 Task: In the Company xerox.com, Create email and send with subject: 'A Glimpse into the Future: Meet Our Disruptive Offering', and with mail content 'Hello,_x000D_
Welcome to a new era of excellence. Discover the tools and resources that will redefine your industry and set you on a path to greatness._x000D_
Thanks & Regards', attach the document: Agenda.pdf and insert image: visitingcard.jpg. Below Thanks & Regards, write snapchat and insert the URL: 'www.snapchat.com'. Mark checkbox to create task to follow up : In 2 business days .  Enter or choose an email address of recipient's from company's contact and send.. Logged in from softage.4@softage.net
Action: Mouse moved to (77, 45)
Screenshot: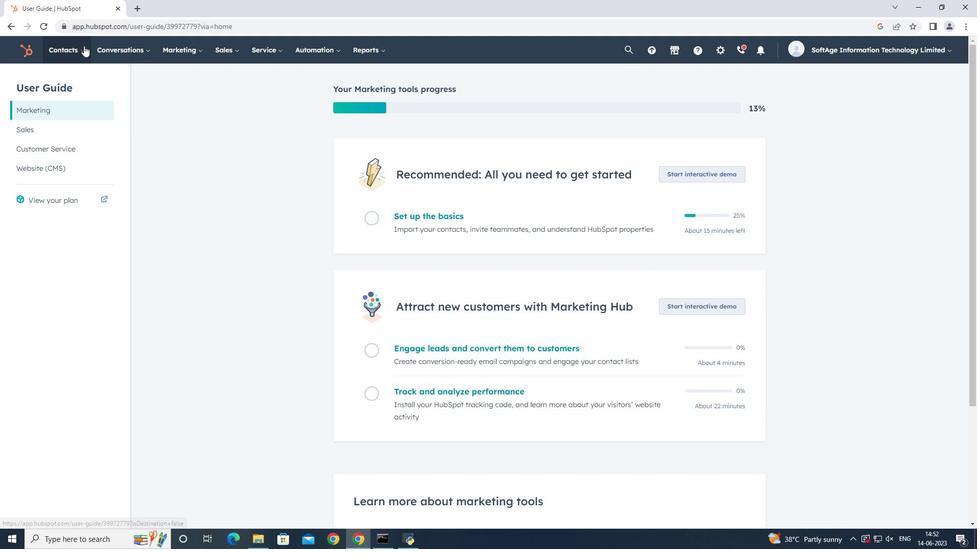 
Action: Mouse pressed left at (77, 45)
Screenshot: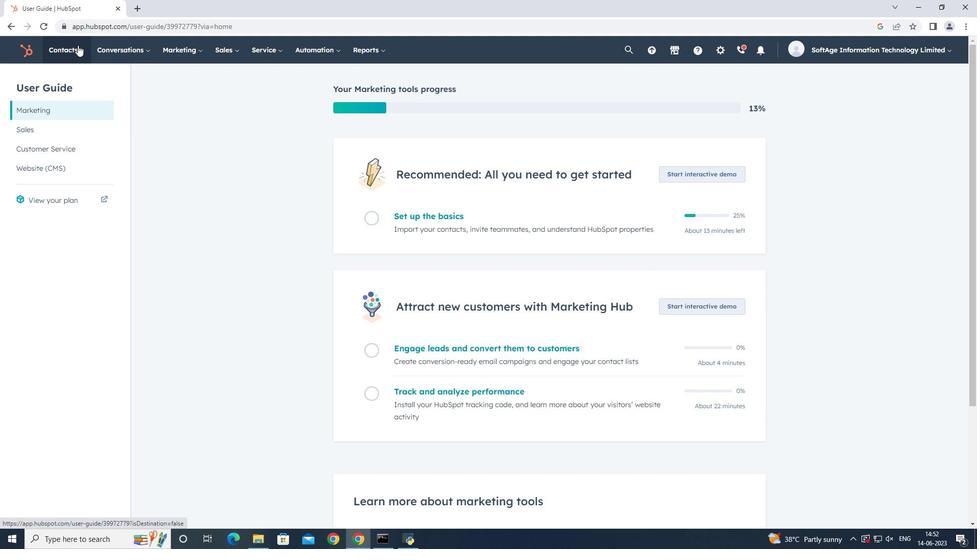 
Action: Mouse moved to (79, 95)
Screenshot: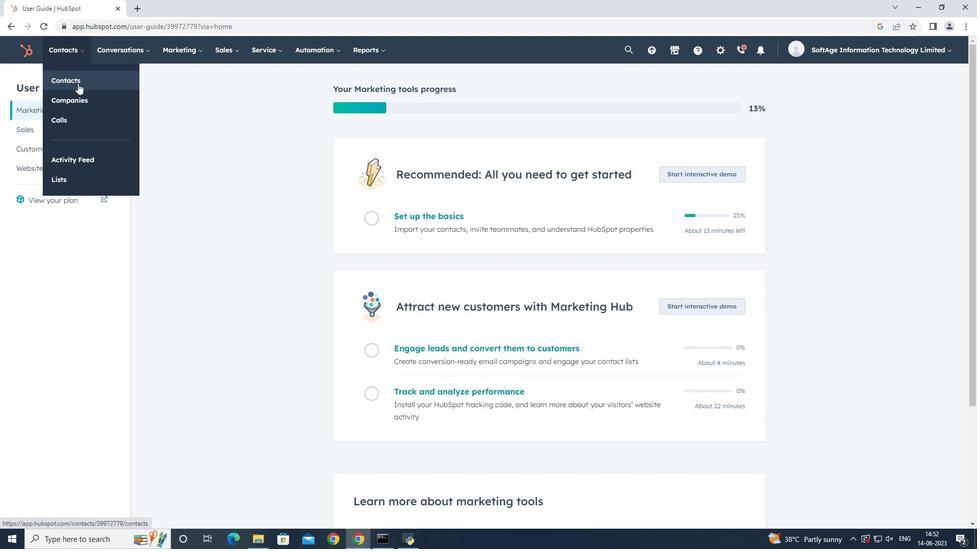 
Action: Mouse pressed left at (79, 95)
Screenshot: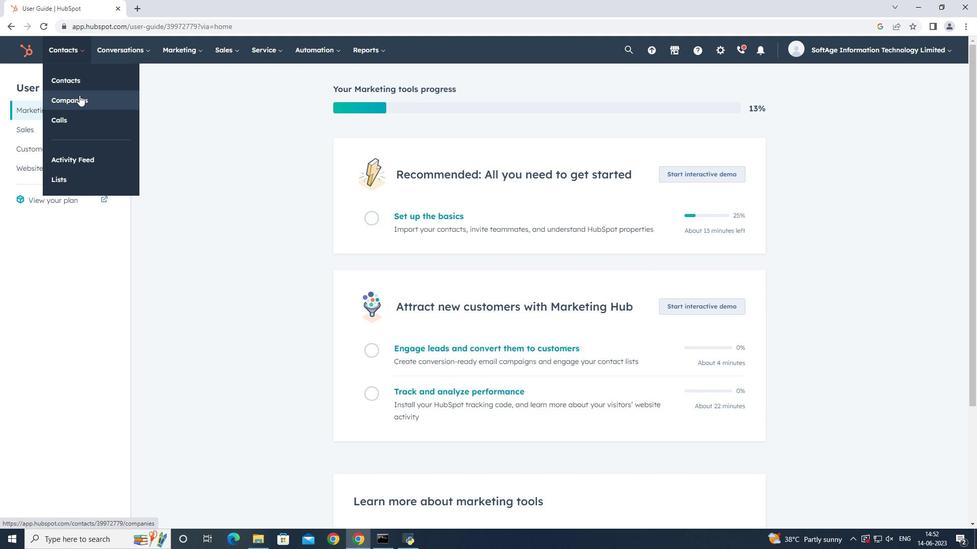 
Action: Mouse moved to (101, 167)
Screenshot: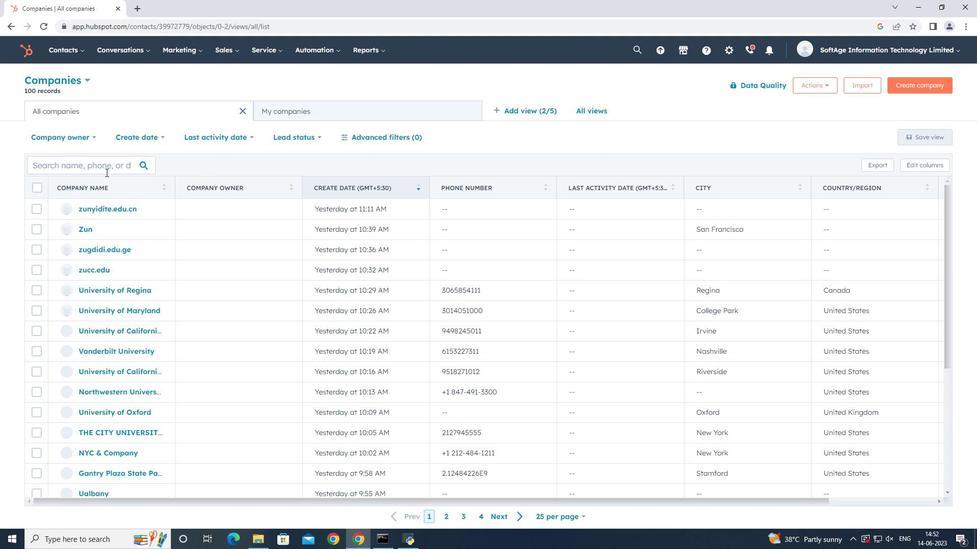 
Action: Mouse pressed left at (101, 167)
Screenshot: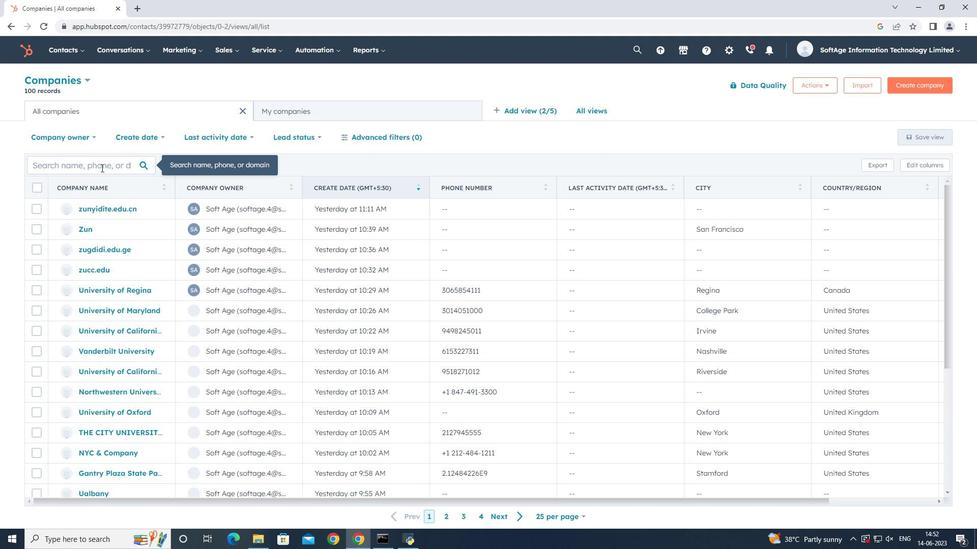 
Action: Key pressed xerox.com
Screenshot: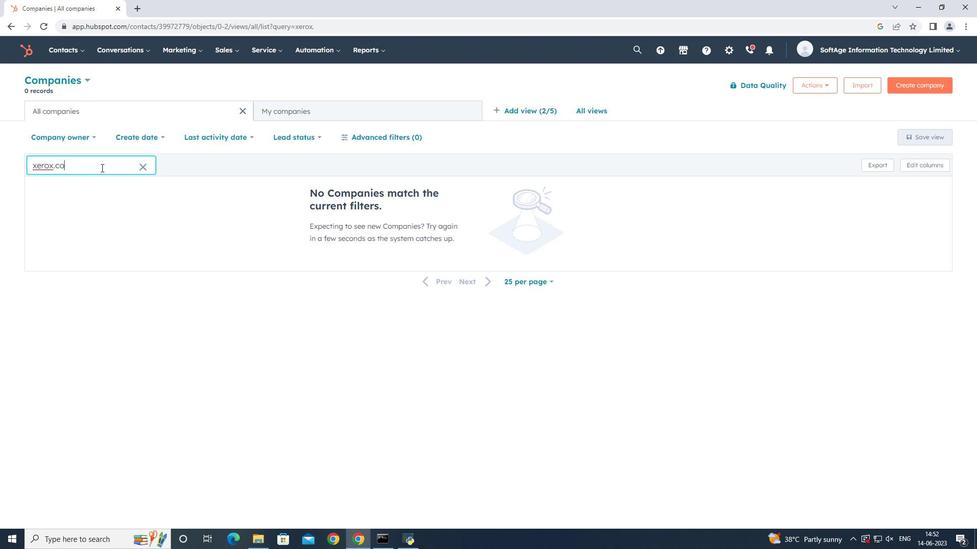 
Action: Mouse moved to (180, 176)
Screenshot: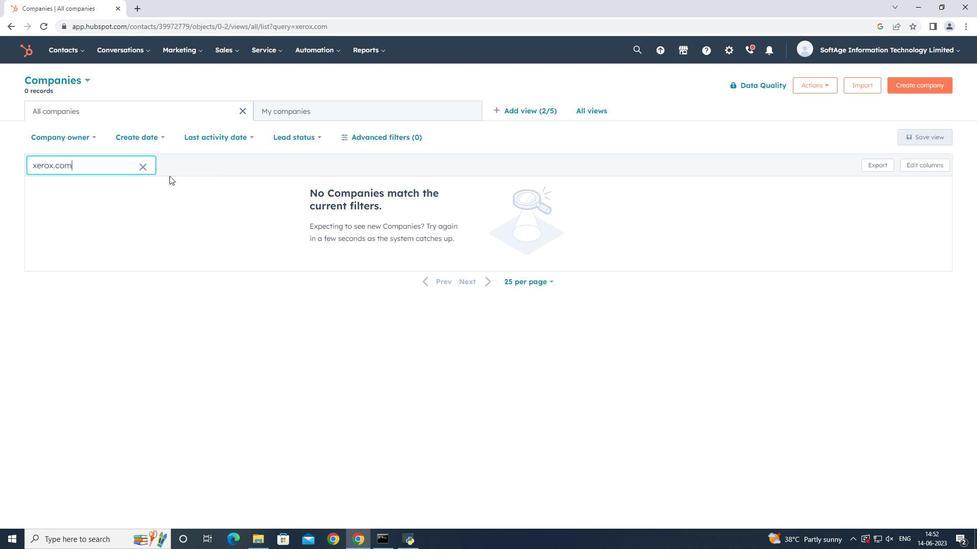
Action: Key pressed <Key.backspace><Key.backspace><Key.backspace><Key.backspace><Key.backspace><Key.backspace>
Screenshot: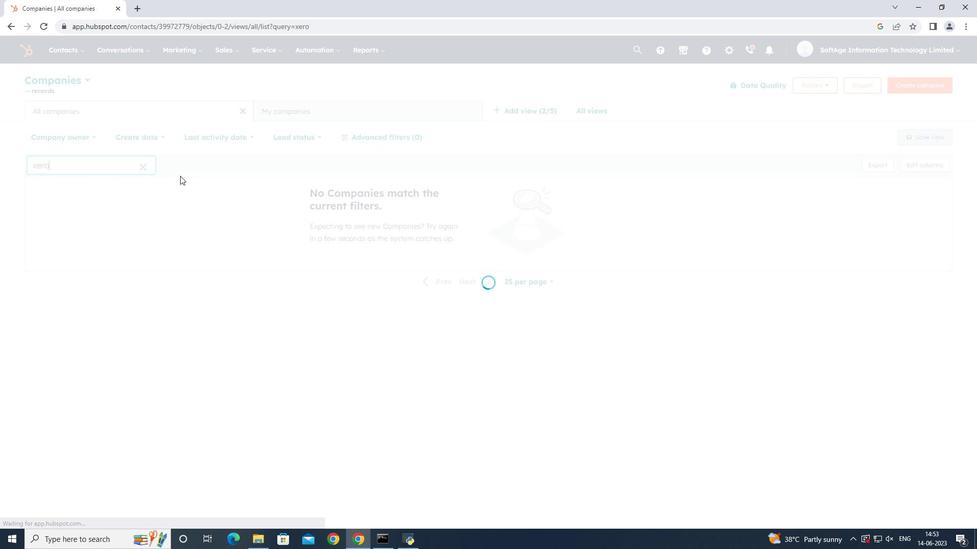 
Action: Mouse moved to (89, 212)
Screenshot: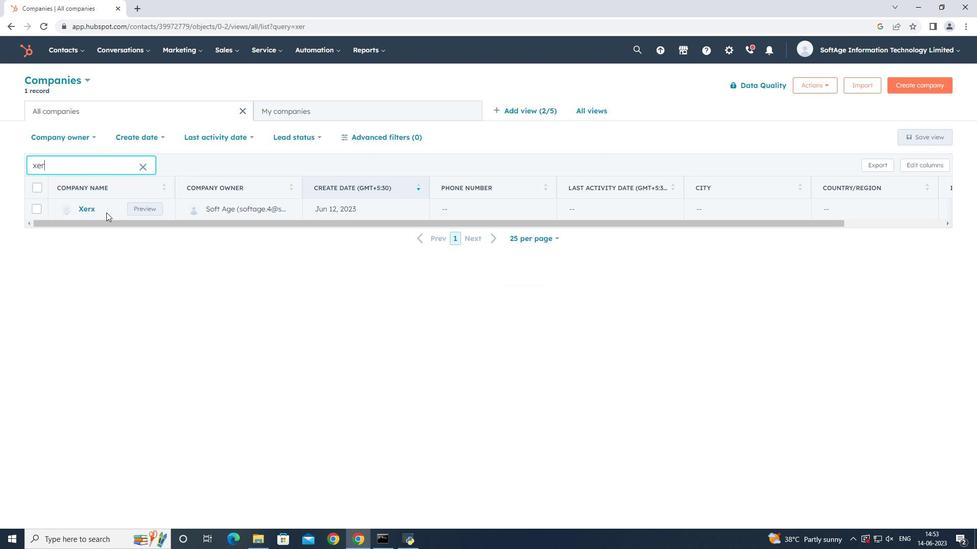 
Action: Mouse pressed left at (89, 212)
Screenshot: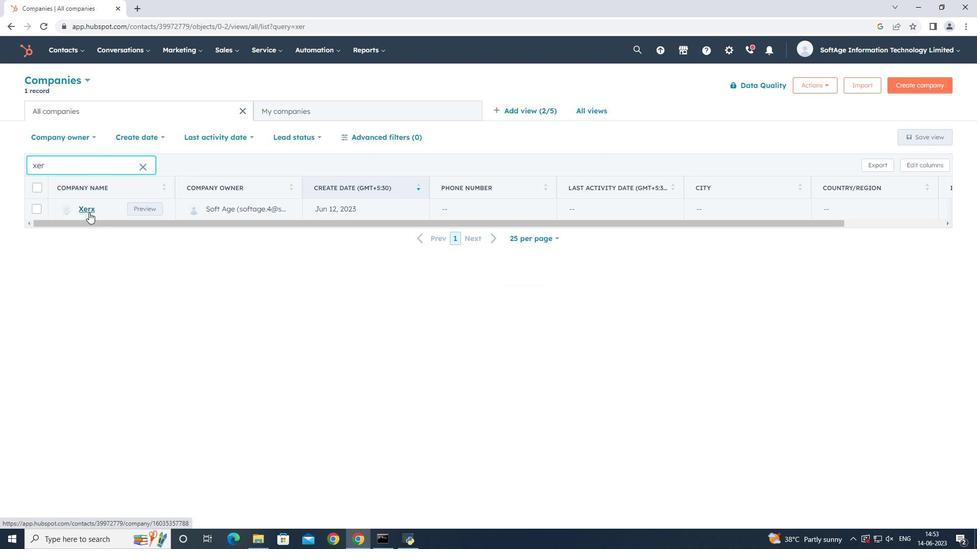 
Action: Mouse moved to (67, 157)
Screenshot: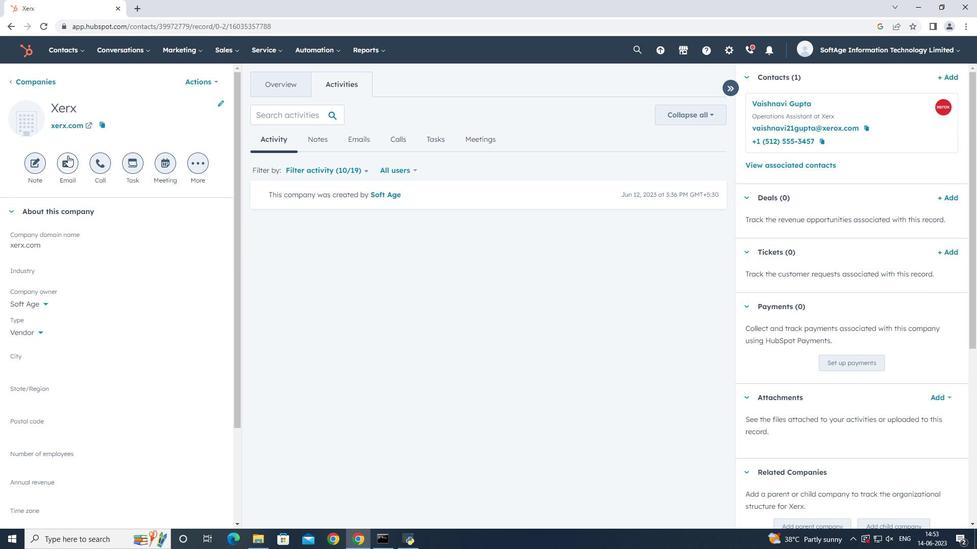 
Action: Mouse pressed left at (67, 157)
Screenshot: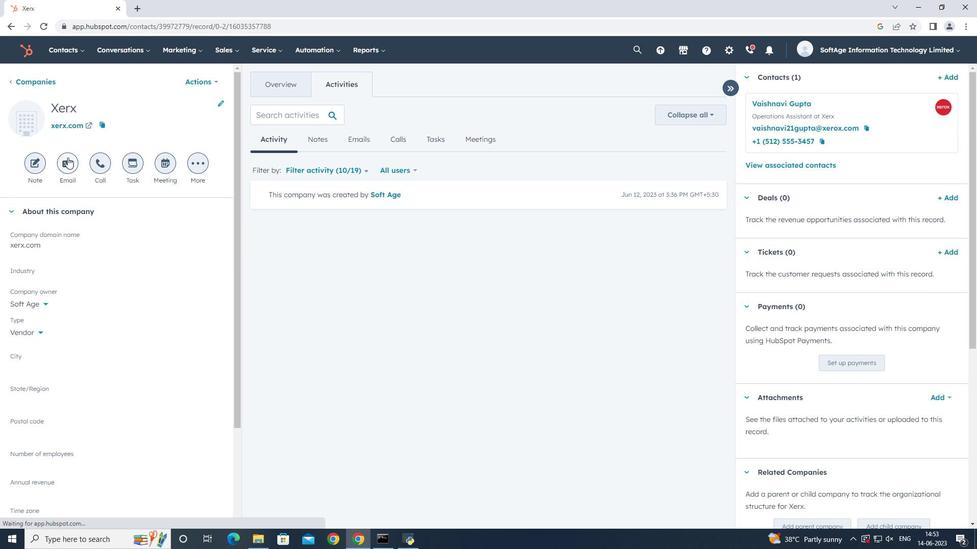 
Action: Mouse moved to (446, 330)
Screenshot: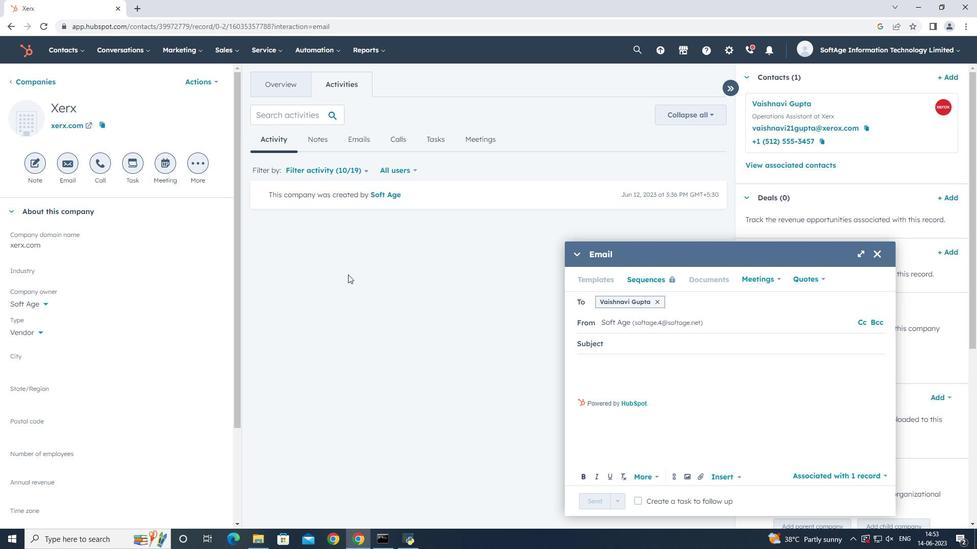 
Action: Key pressed <Key.shift>A<Key.space><Key.shift>Glimpse<Key.space>into<Key.space>the<Key.space><Key.shift>Future<Key.shift_r>:<Key.space><Key.shift>Meet<Key.space><Key.shift_r>Our<Key.space><Key.shift><Key.shift>Disruptive<Key.space><Key.shift>Offering.<Key.insert><Key.backspace>,<Key.tab><Key.caps_lock>
Screenshot: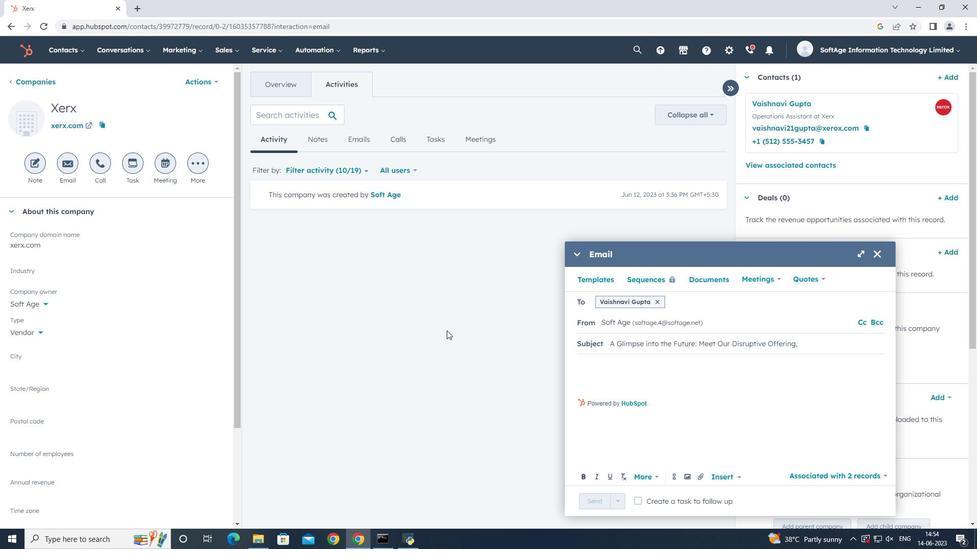 
Action: Mouse moved to (830, 413)
Screenshot: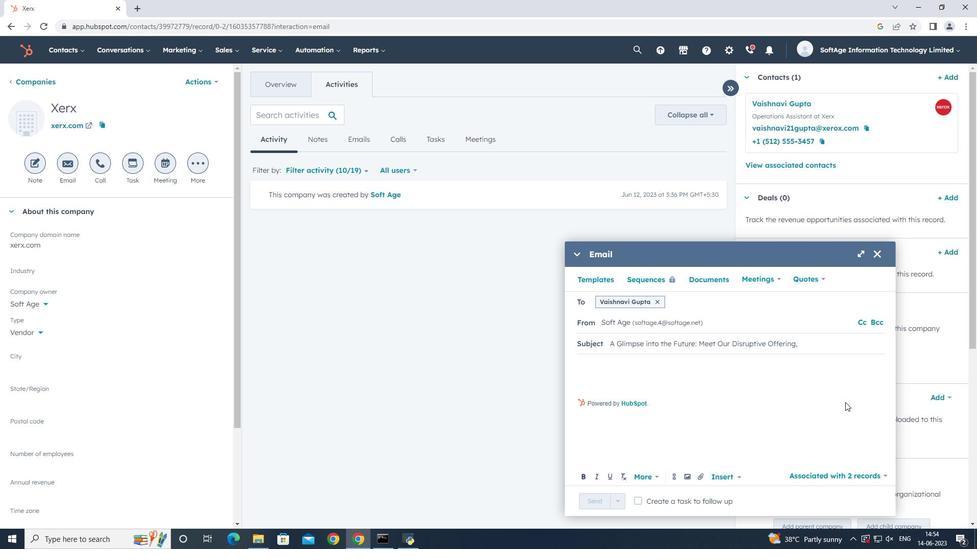 
Action: Key pressed <Key.shift>hELLO<Key.backspace><Key.backspace><Key.backspace><Key.backspace><Key.backspace><Key.caps_lock><Key.shift>Hello,<Key.enter><Key.enter><Key.shift><Key.shift><Key.shift><Key.shift><Key.shift><Key.shift>Welcome<Key.space>to<Key.space>a<Key.space>new<Key.space>era<Key.space>of<Key.space>excellence<Key.space><Key.backspace>.<Key.space><Key.shift><Key.shift><Key.shift><Key.shift><Key.shift><Key.shift><Key.shift>Discover<Key.space>the<Key.space>tools<Key.space>and<Key.space>
Screenshot: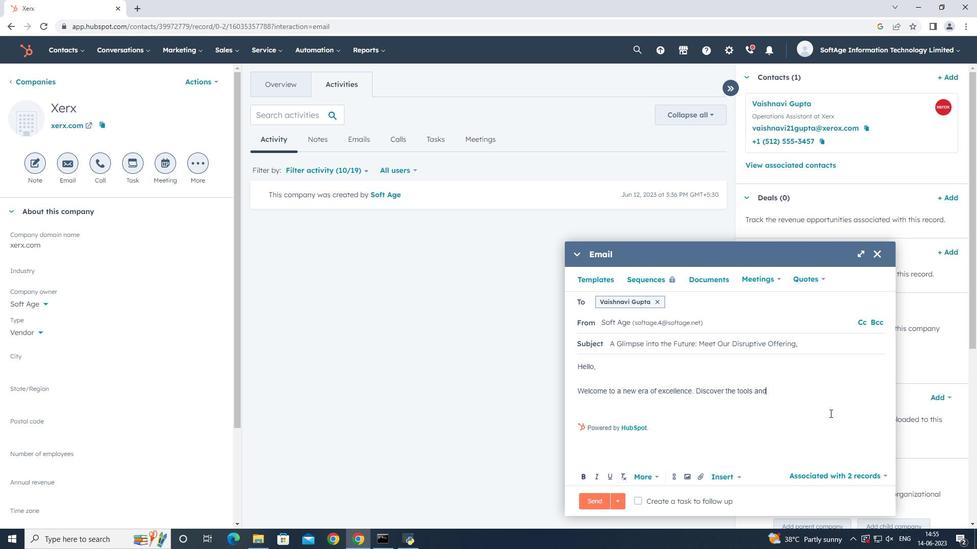 
Action: Mouse moved to (765, 441)
Screenshot: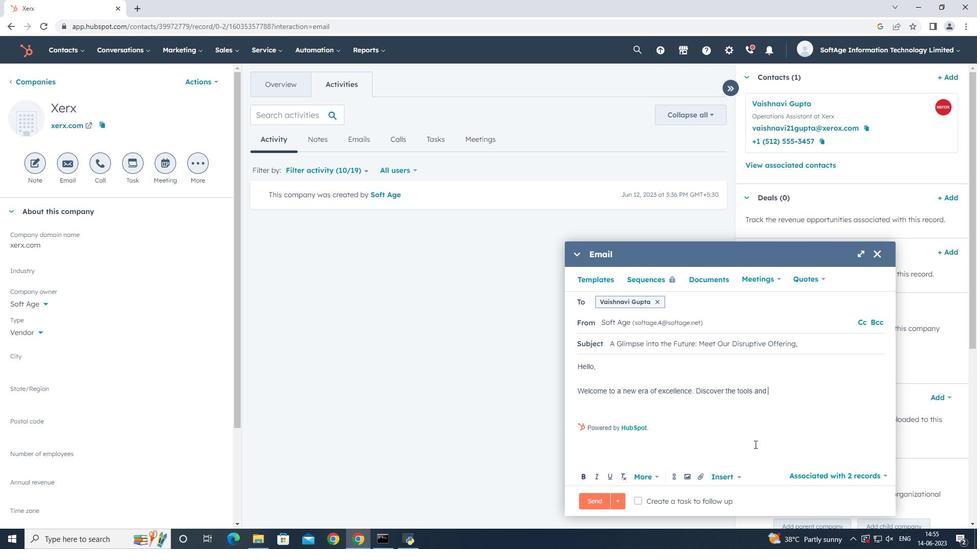 
Action: Key pressed a<Key.backspace>resources<Key.space>that<Key.space>
Screenshot: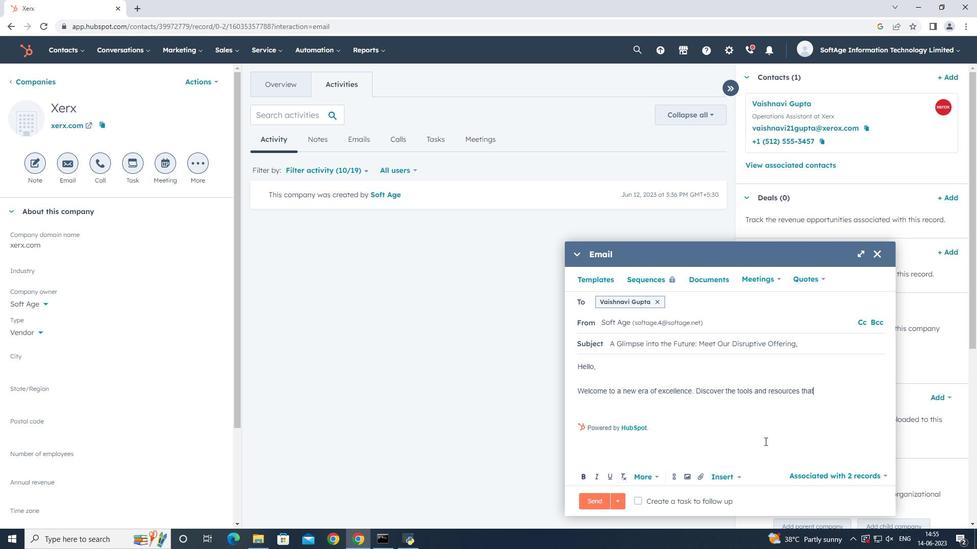 
Action: Mouse moved to (828, 406)
Screenshot: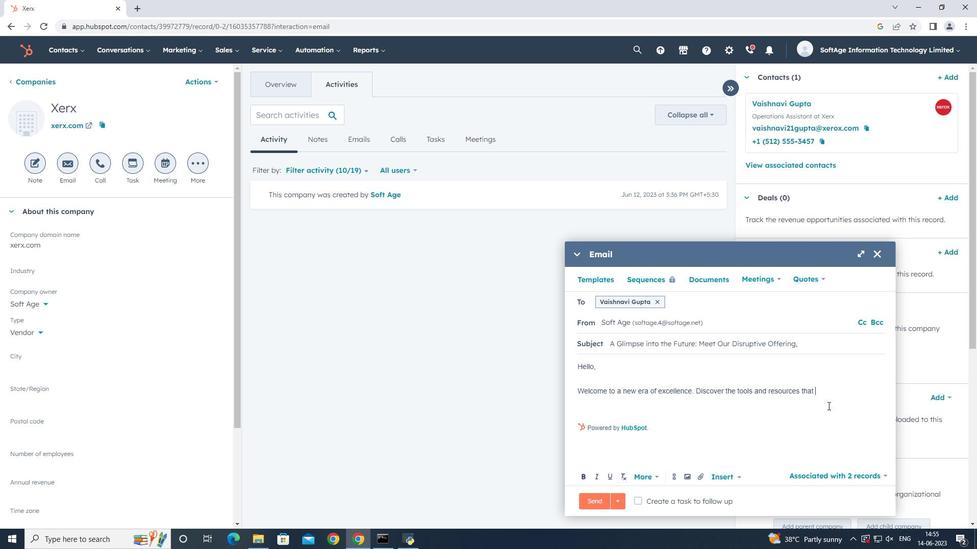 
Action: Key pressed will<Key.space>redefine<Key.space>your<Key.space>industry<Key.space>and<Key.space>set<Key.space>you<Key.space><Key.space><Key.backspace>on<Key.space>a<Key.space>path<Key.space>of<Key.backspace><Key.backspace>to<Key.space>greatness.<Key.enter><Key.enter><Key.shift>Thanks<Key.space><Key.shift><Key.shift><Key.shift>&<Key.space><Key.shift>Regards<Key.space><Key.backspace>,<Key.enter>
Screenshot: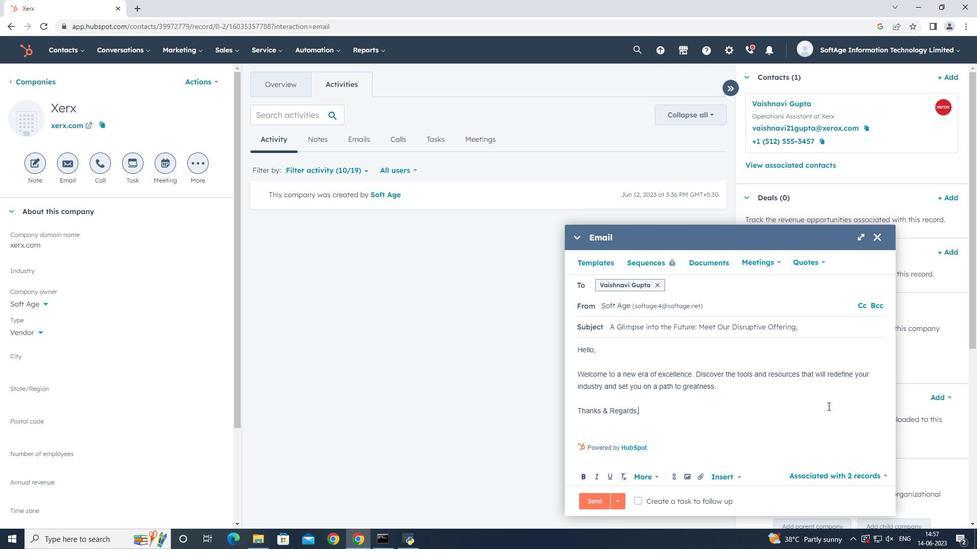 
Action: Mouse moved to (702, 477)
Screenshot: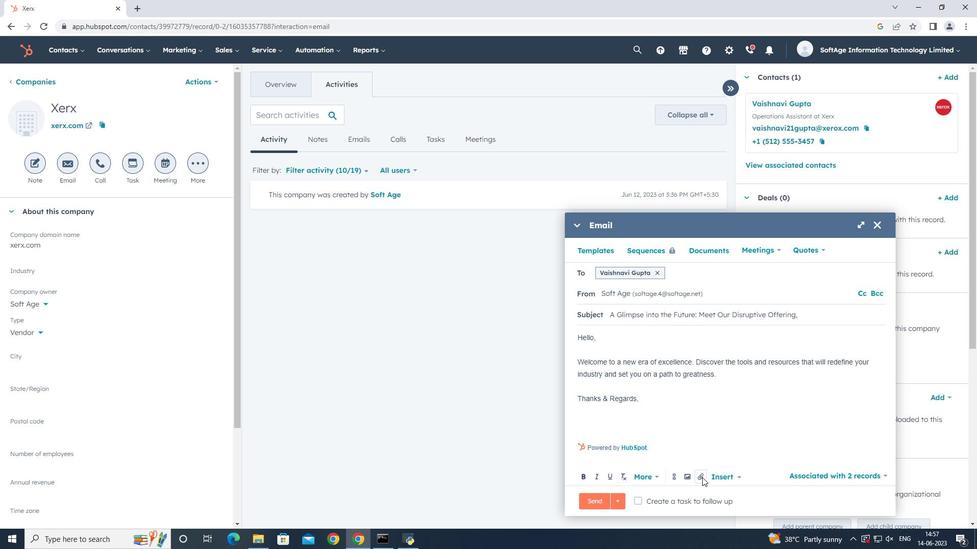 
Action: Mouse pressed left at (702, 477)
Screenshot: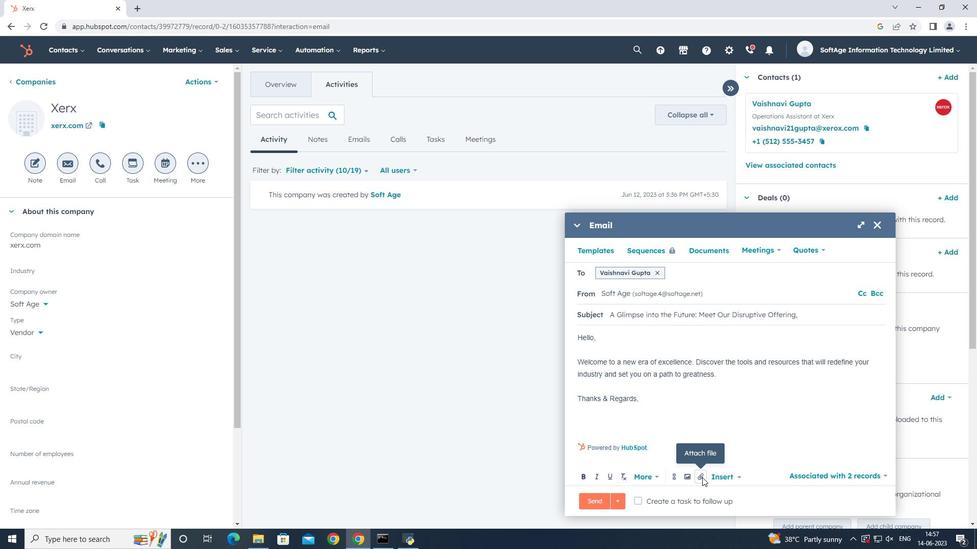 
Action: Mouse moved to (718, 444)
Screenshot: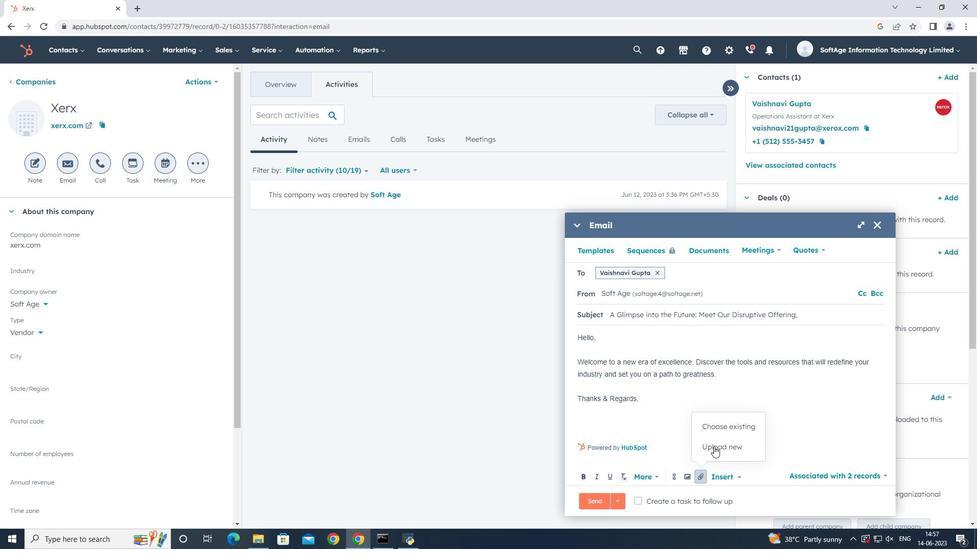 
Action: Mouse pressed left at (718, 444)
Screenshot: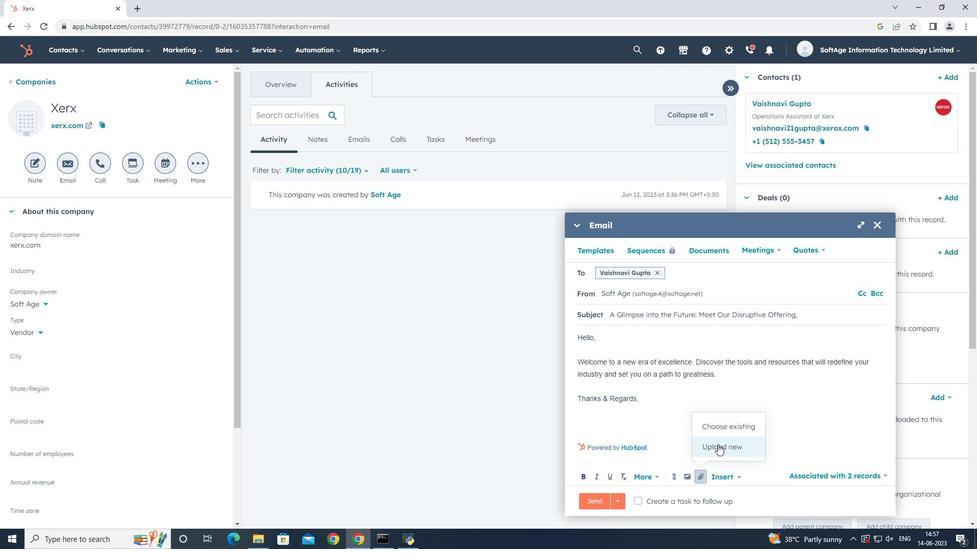 
Action: Mouse moved to (127, 92)
Screenshot: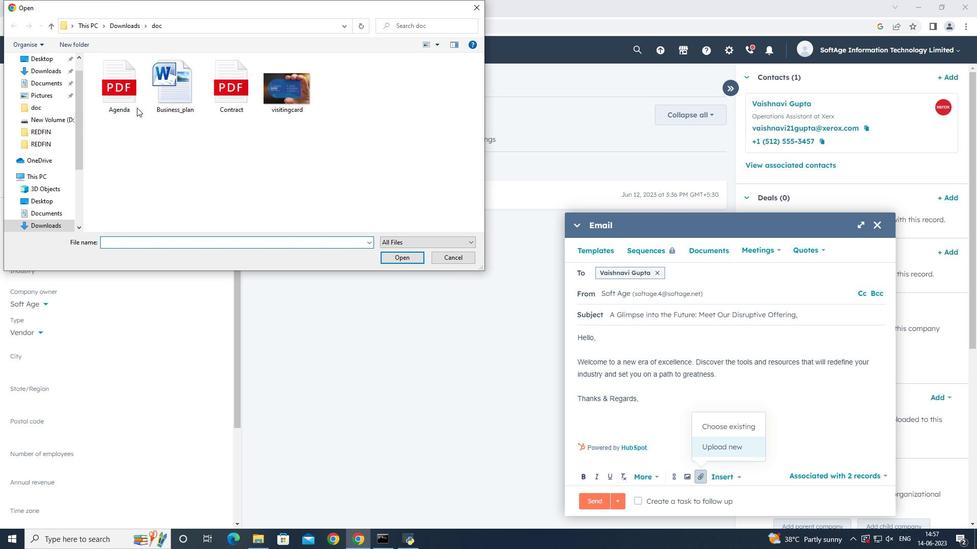 
Action: Mouse pressed left at (127, 92)
Screenshot: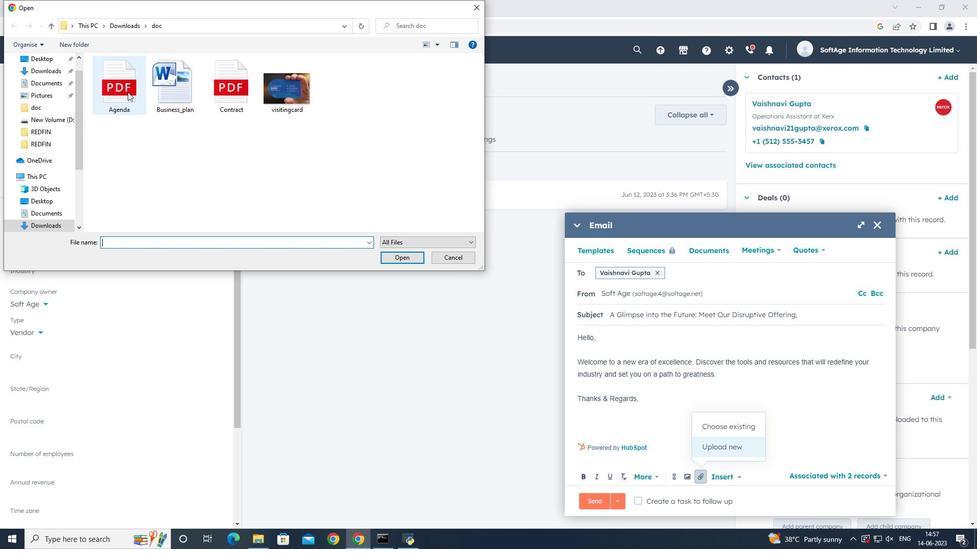 
Action: Mouse pressed left at (127, 92)
Screenshot: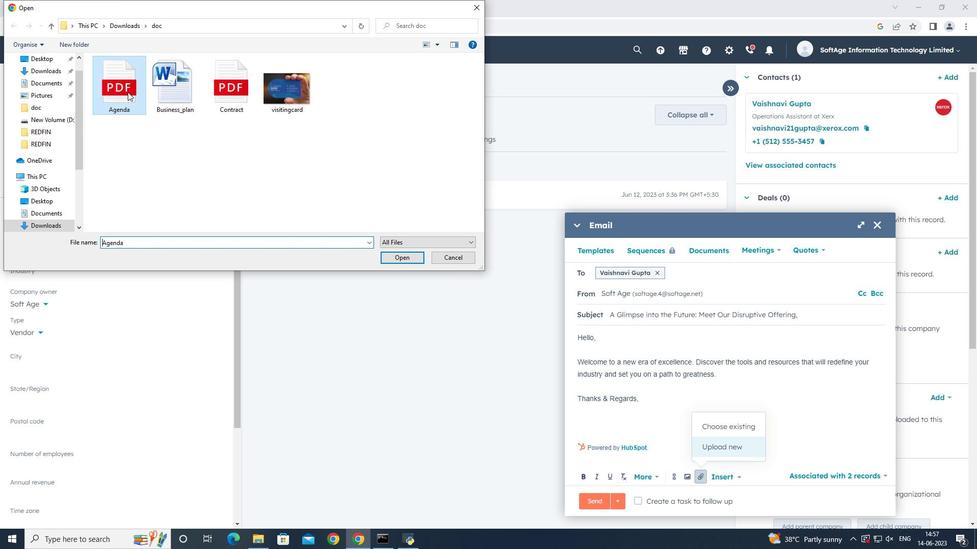 
Action: Mouse moved to (692, 448)
Screenshot: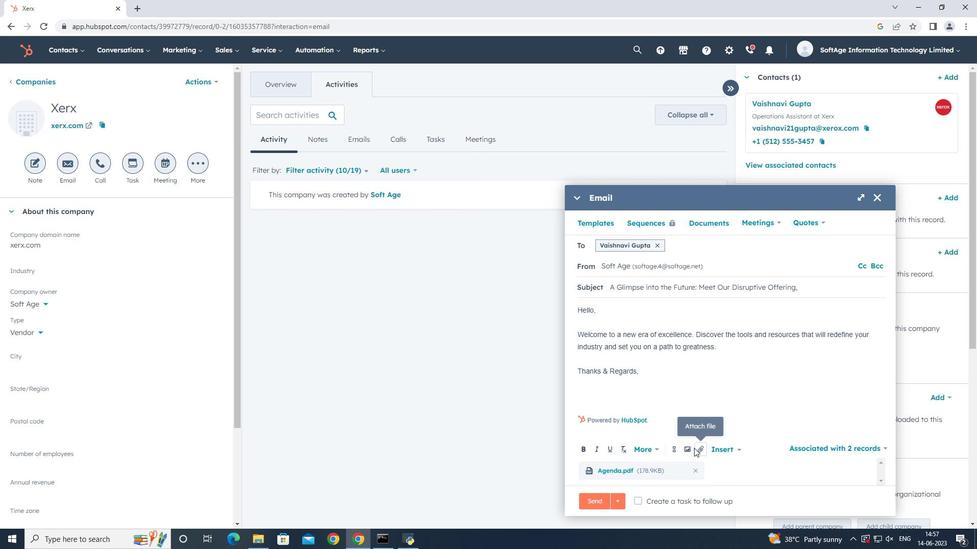 
Action: Mouse pressed left at (692, 448)
Screenshot: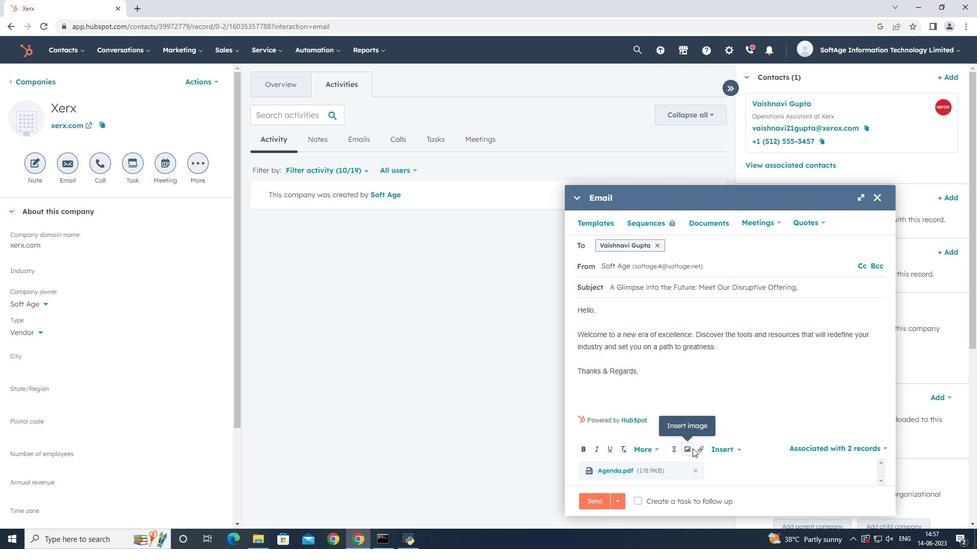 
Action: Mouse moved to (697, 416)
Screenshot: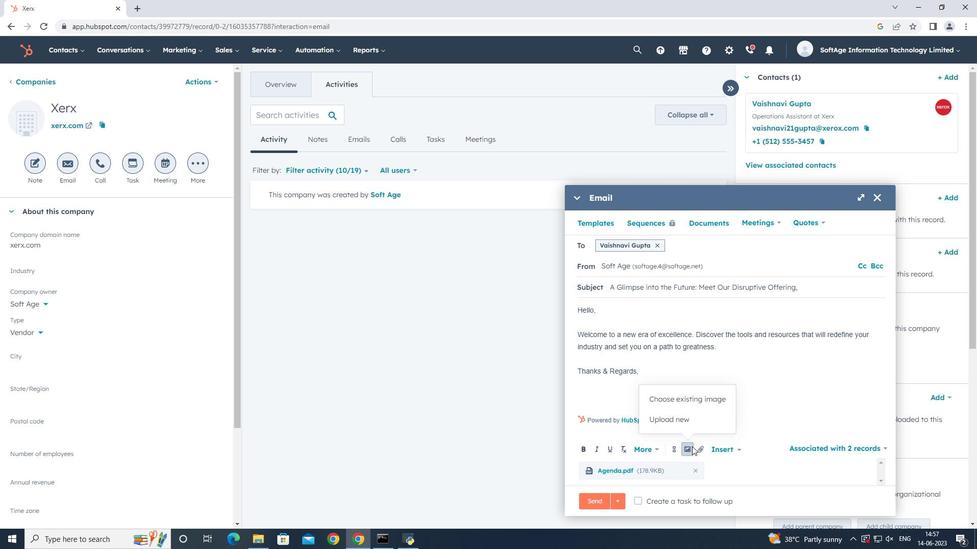 
Action: Mouse pressed left at (697, 416)
Screenshot: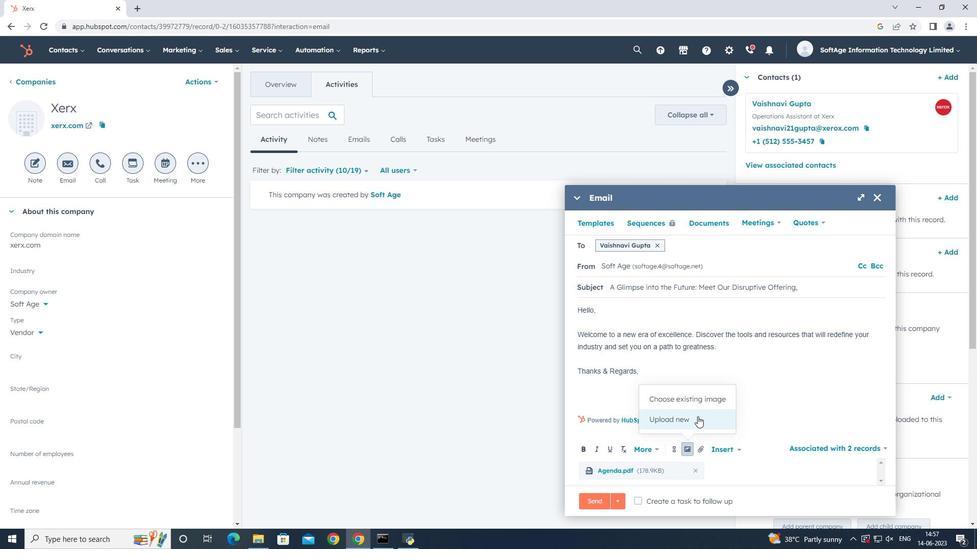 
Action: Mouse moved to (113, 92)
Screenshot: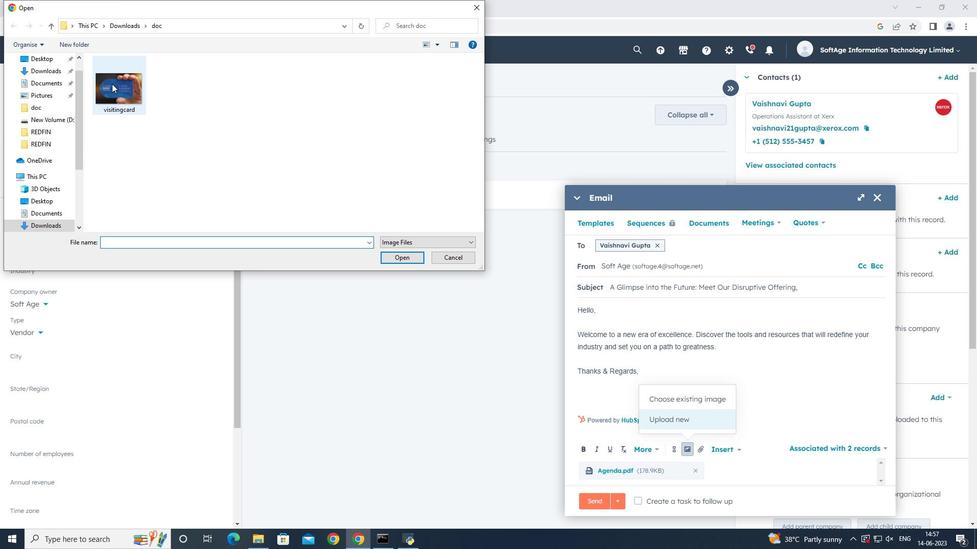 
Action: Mouse pressed left at (113, 92)
Screenshot: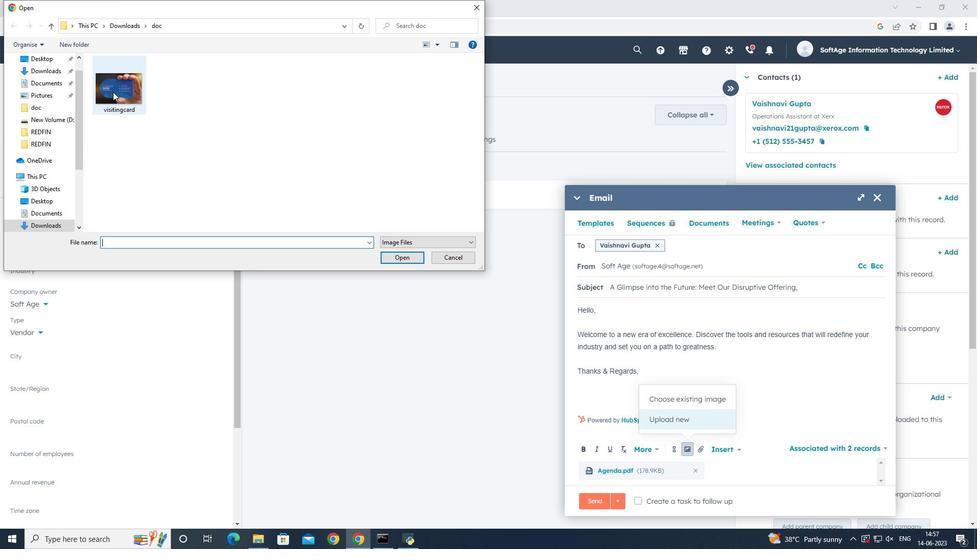 
Action: Mouse pressed left at (113, 92)
Screenshot: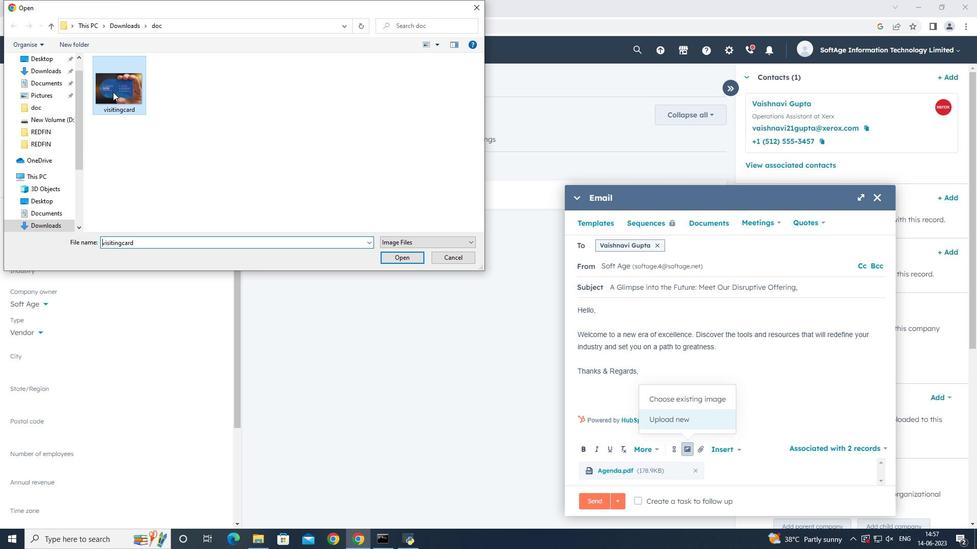 
Action: Mouse moved to (607, 277)
Screenshot: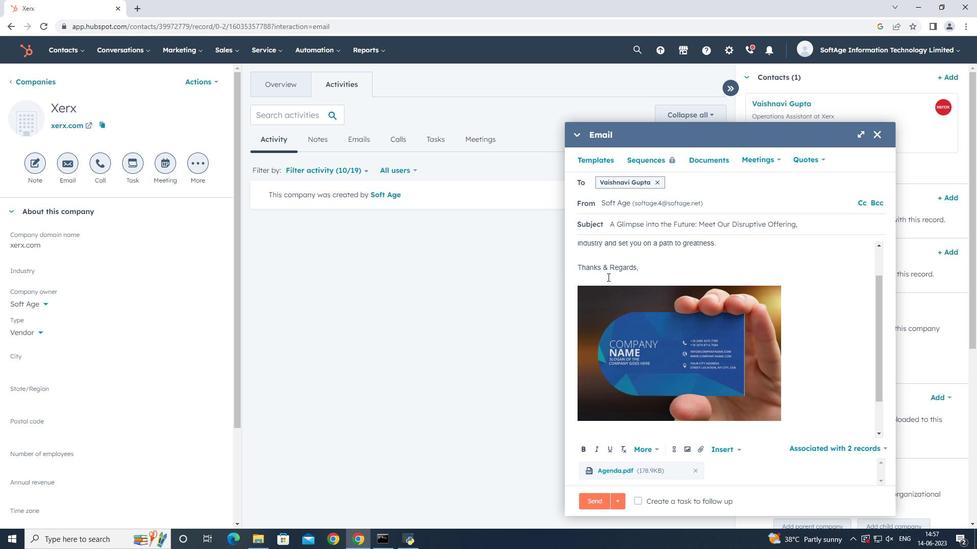 
Action: Mouse pressed left at (607, 277)
Screenshot: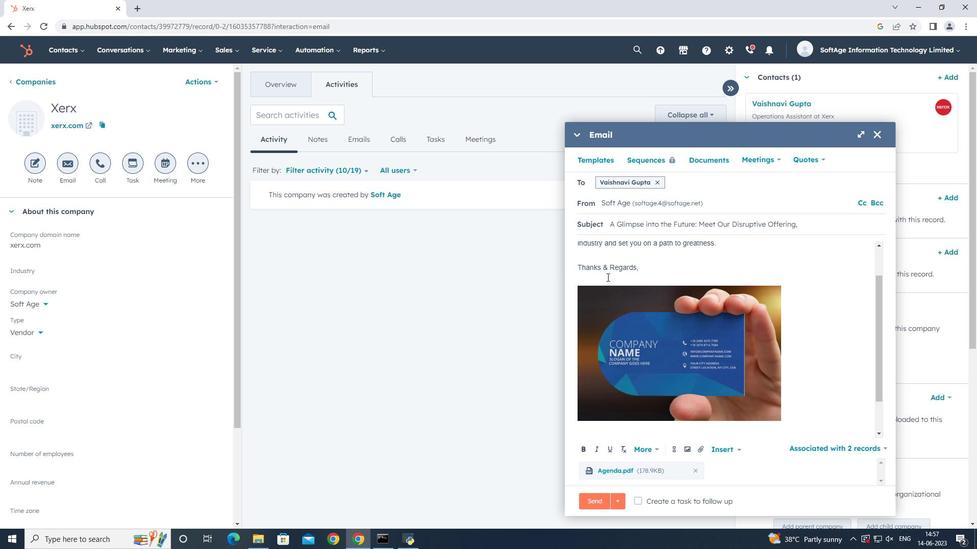
Action: Mouse moved to (804, 310)
Screenshot: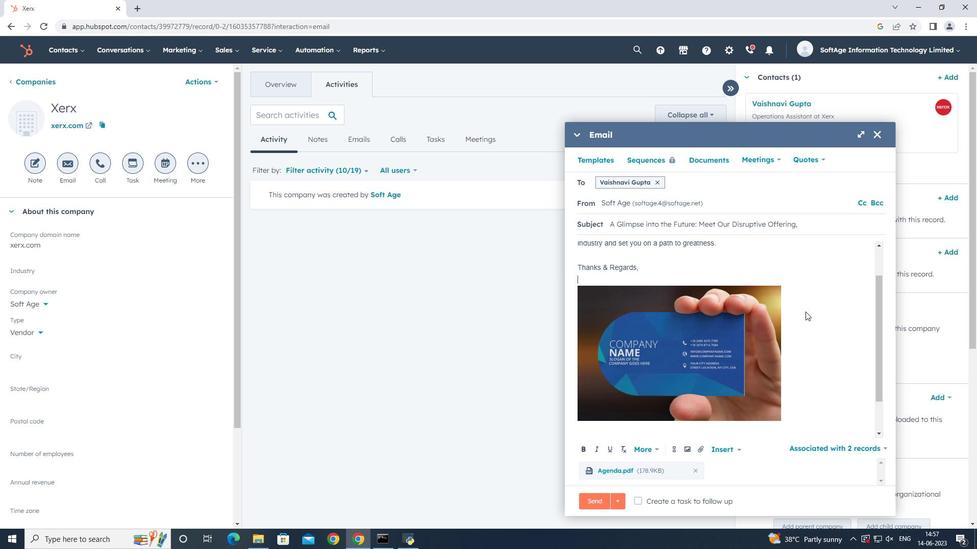 
Action: Key pressed <Key.shift>Snapchat
Screenshot: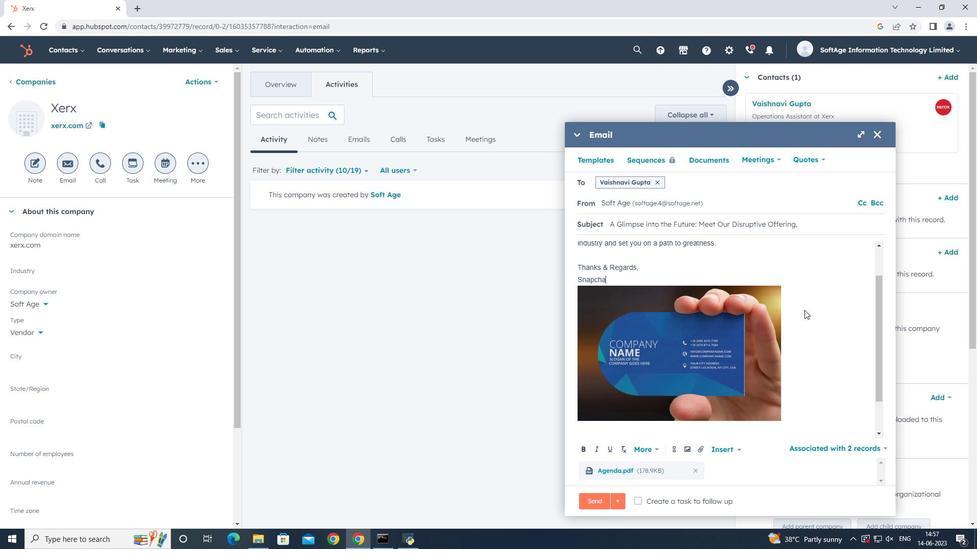 
Action: Mouse moved to (674, 453)
Screenshot: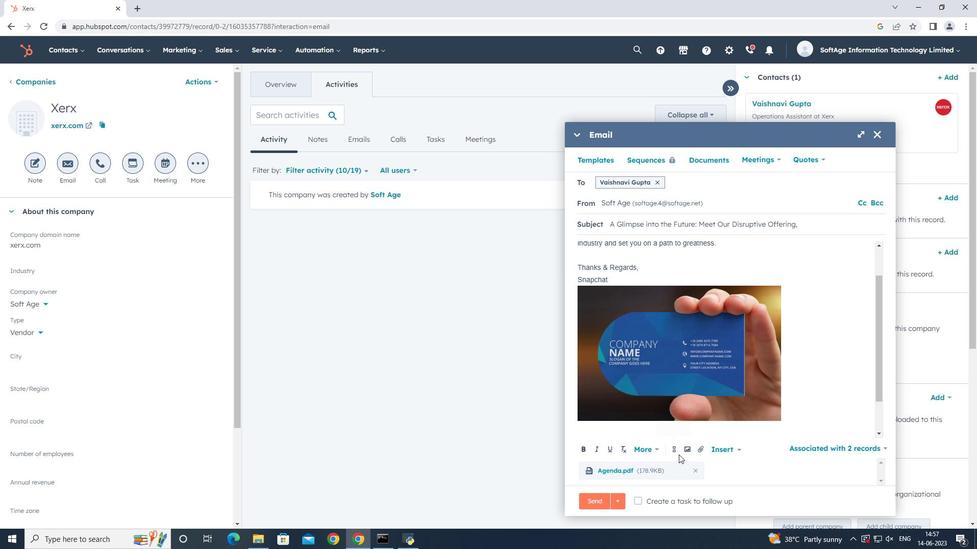 
Action: Mouse pressed left at (674, 453)
Screenshot: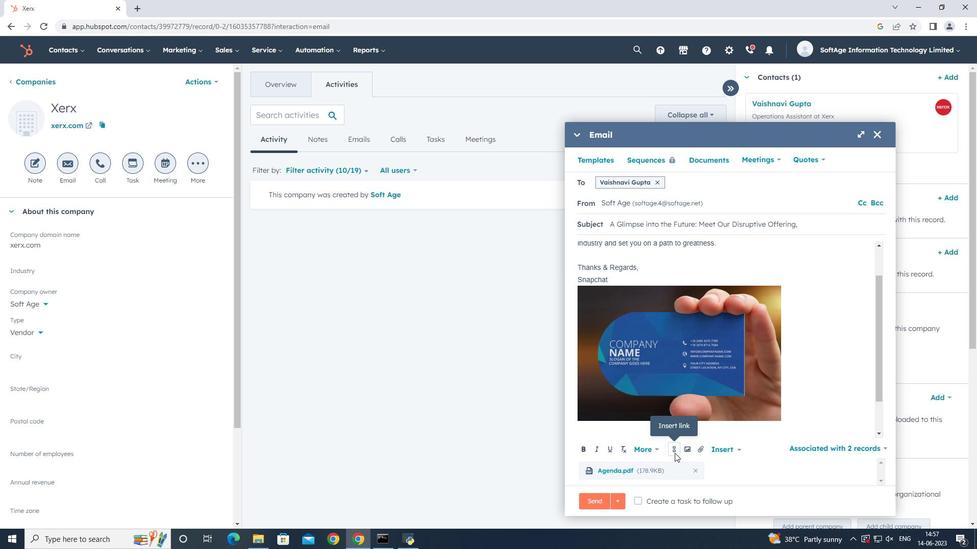 
Action: Key pressed www.snapchat.com
Screenshot: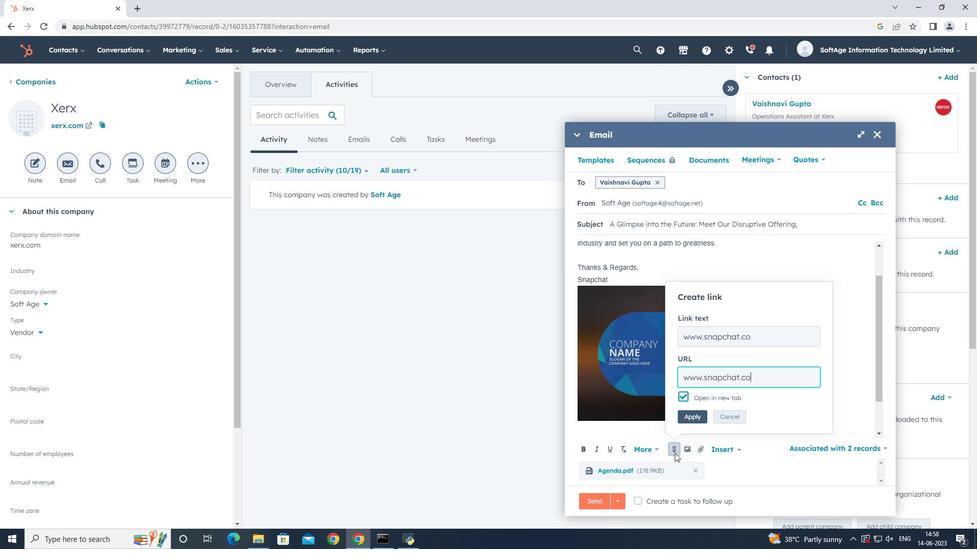 
Action: Mouse moved to (689, 418)
Screenshot: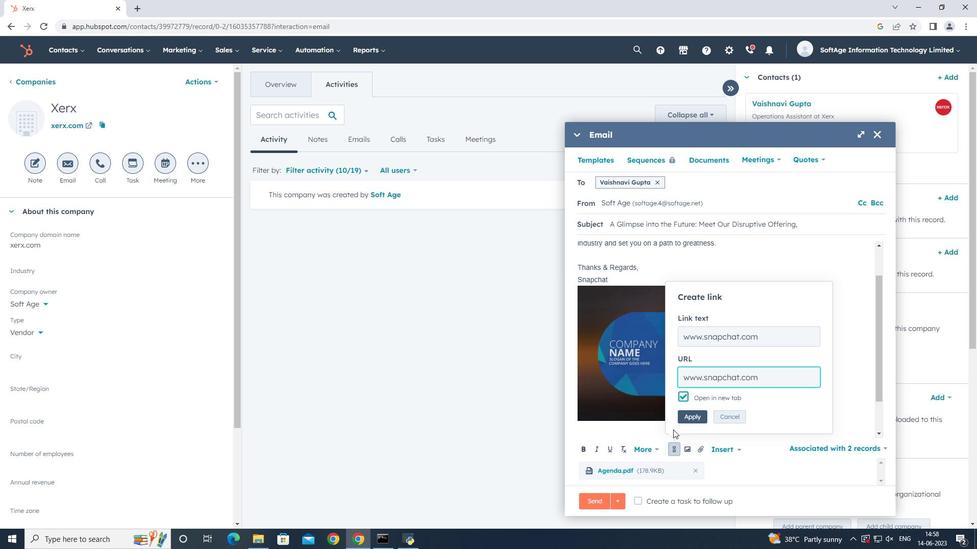 
Action: Mouse pressed left at (689, 418)
Screenshot: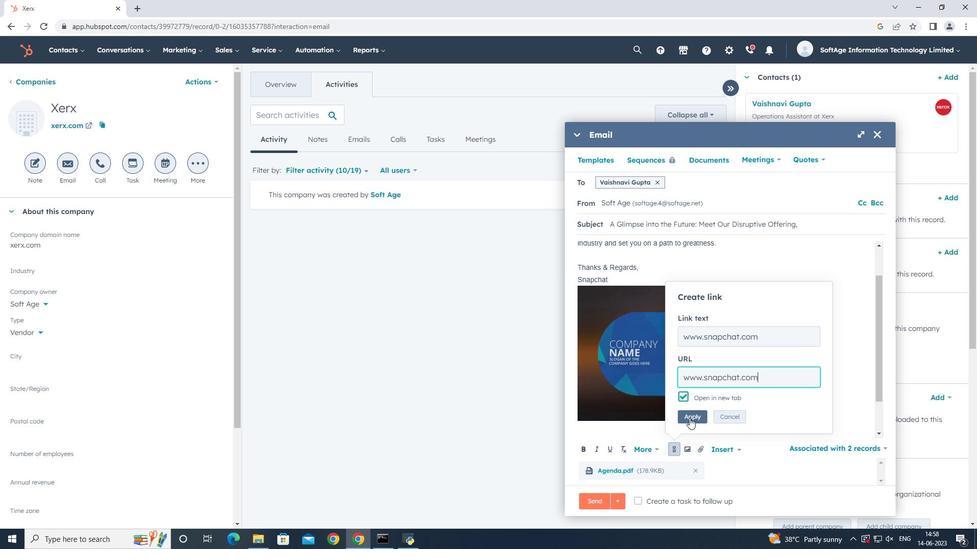 
Action: Mouse moved to (678, 500)
Screenshot: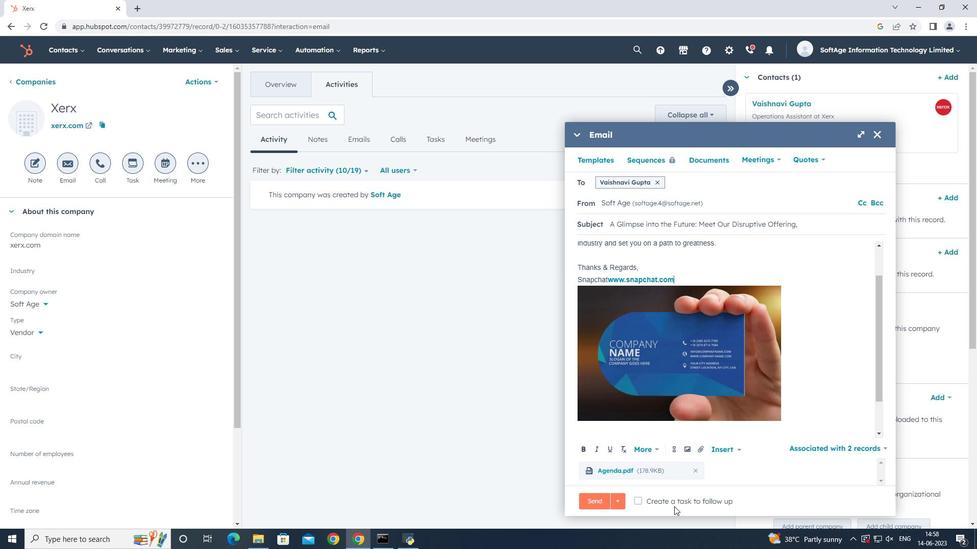
Action: Mouse pressed left at (678, 500)
Screenshot: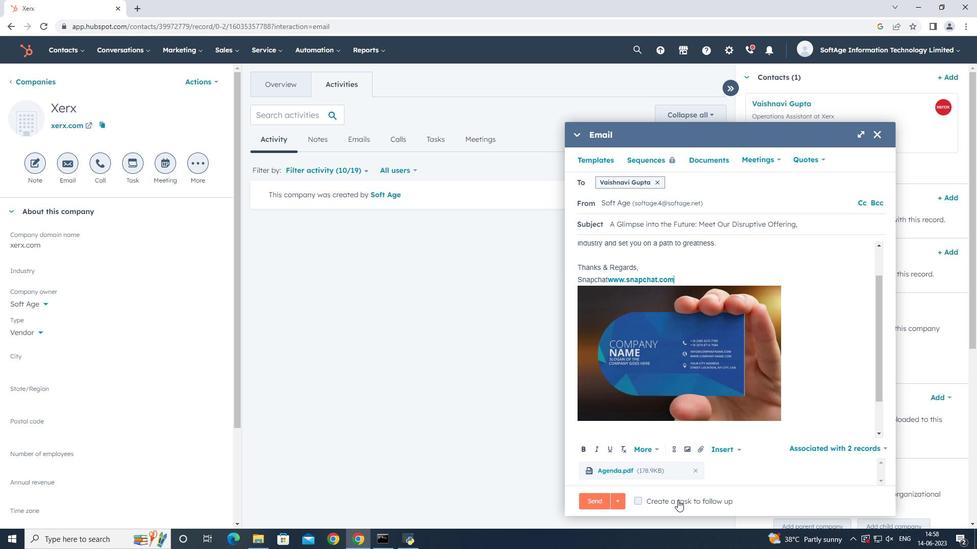 
Action: Mouse moved to (784, 502)
Screenshot: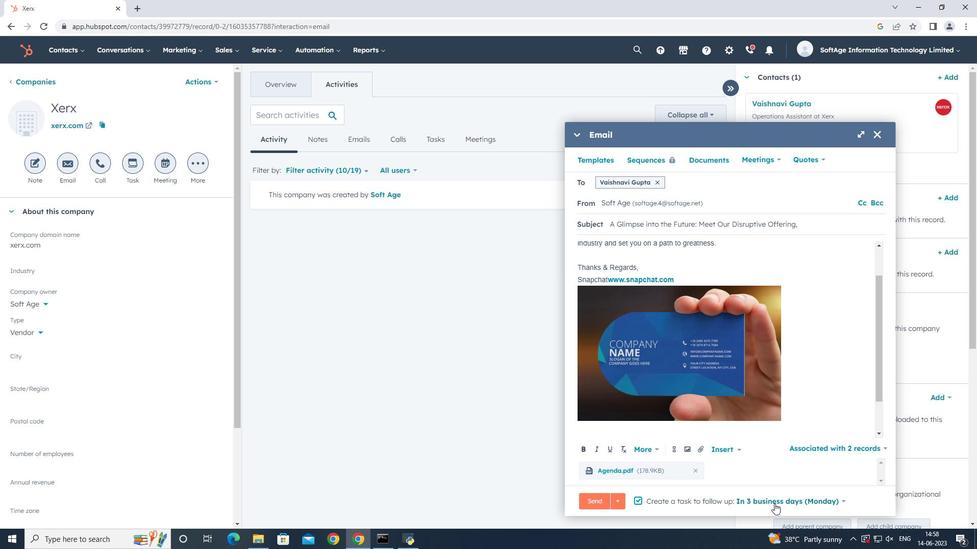 
Action: Mouse pressed left at (784, 502)
Screenshot: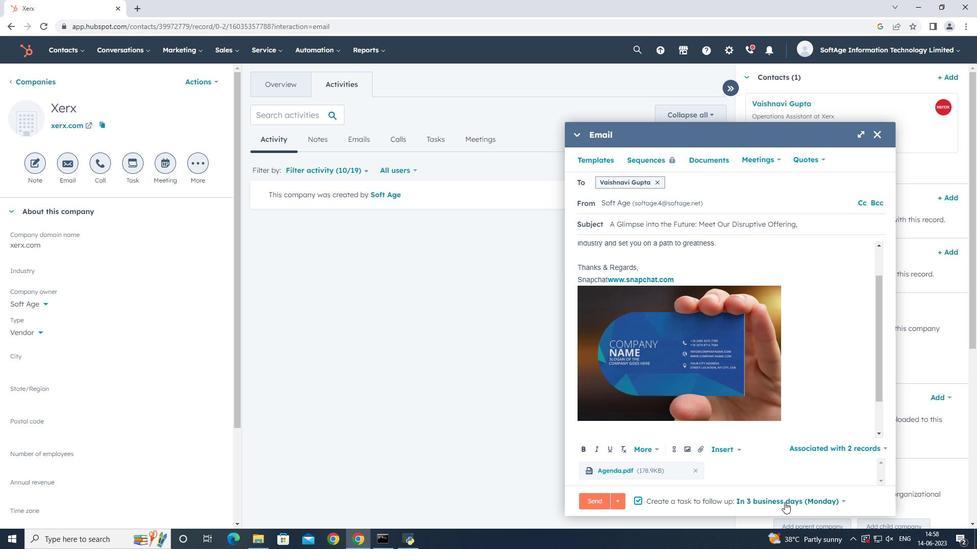 
Action: Mouse moved to (807, 387)
Screenshot: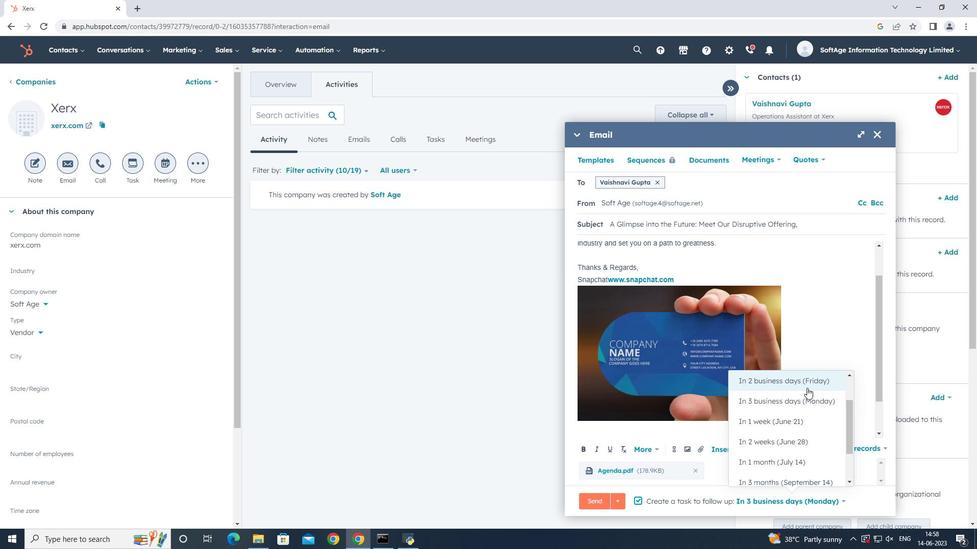 
Action: Mouse pressed left at (807, 387)
Screenshot: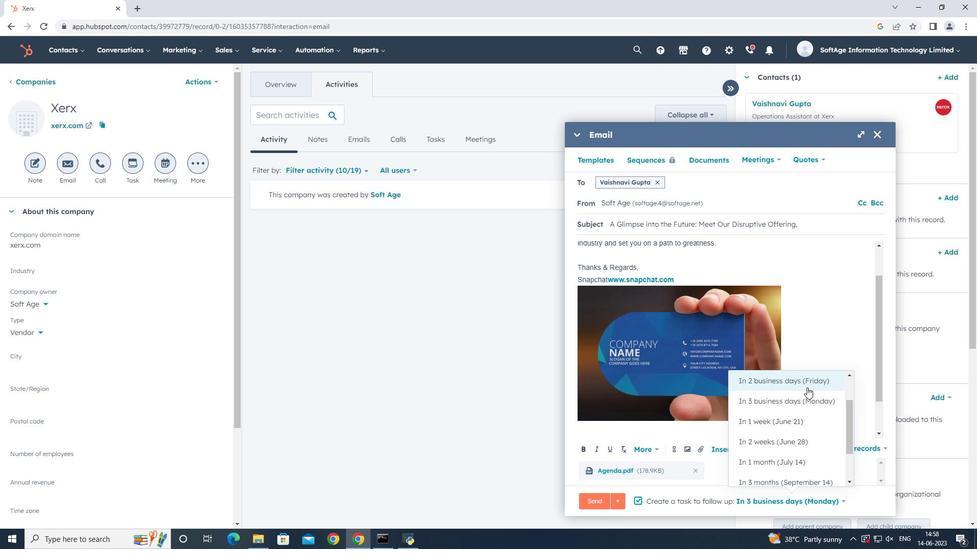 
Action: Mouse moved to (657, 181)
Screenshot: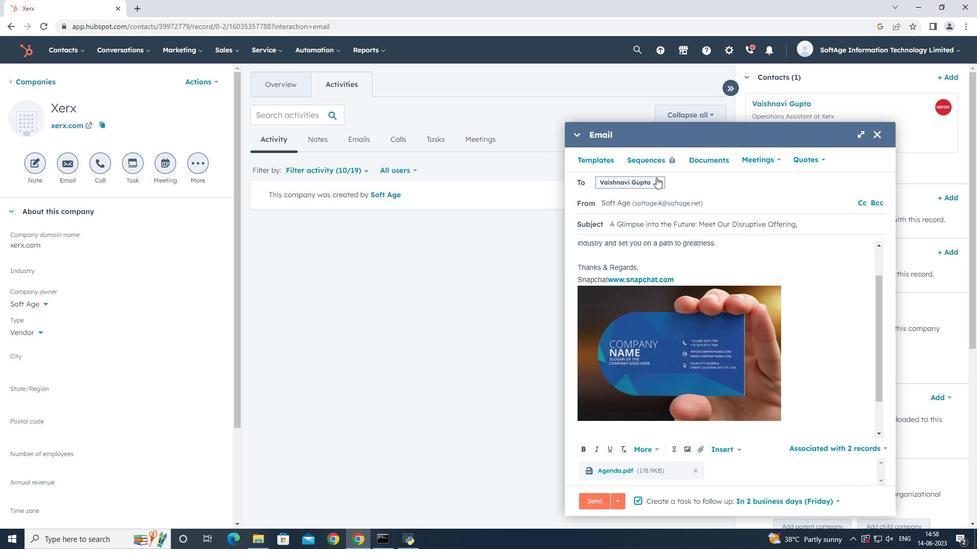 
Action: Mouse pressed left at (657, 181)
Screenshot: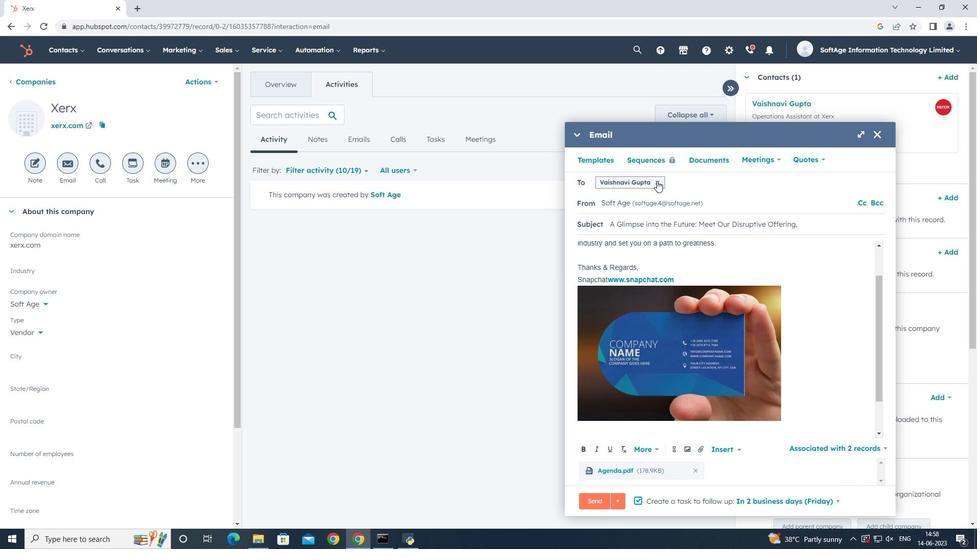 
Action: Mouse moved to (663, 187)
Screenshot: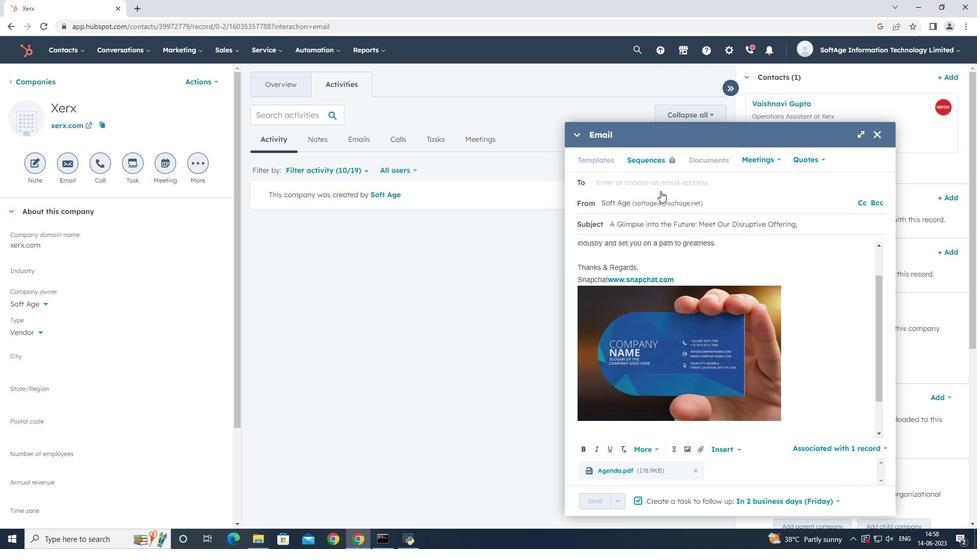 
Action: Mouse pressed left at (663, 187)
Screenshot: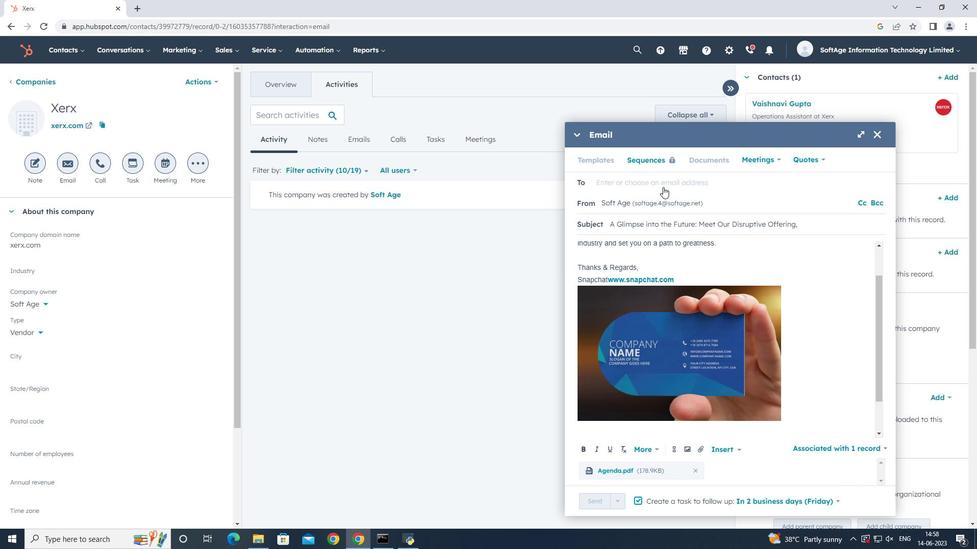 
Action: Mouse moved to (658, 210)
Screenshot: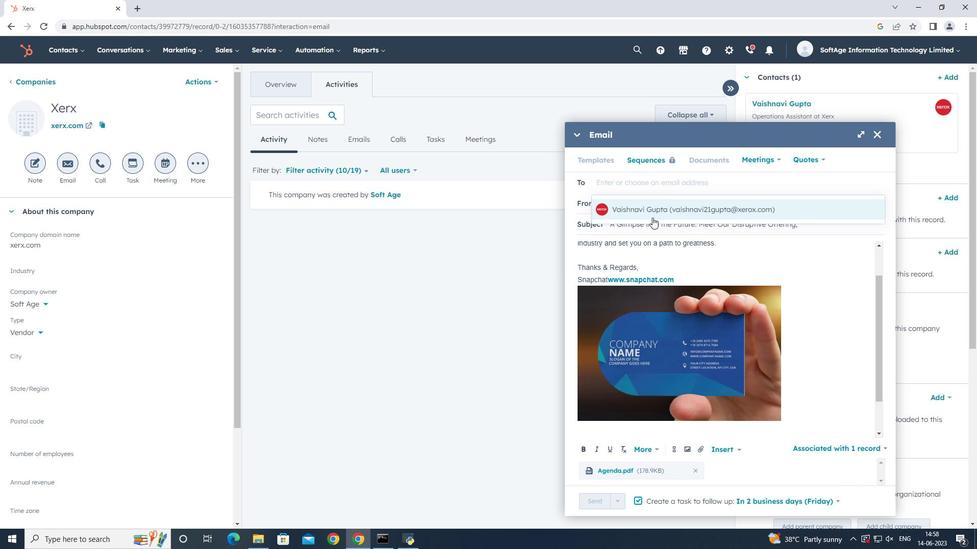 
Action: Mouse pressed left at (658, 210)
Screenshot: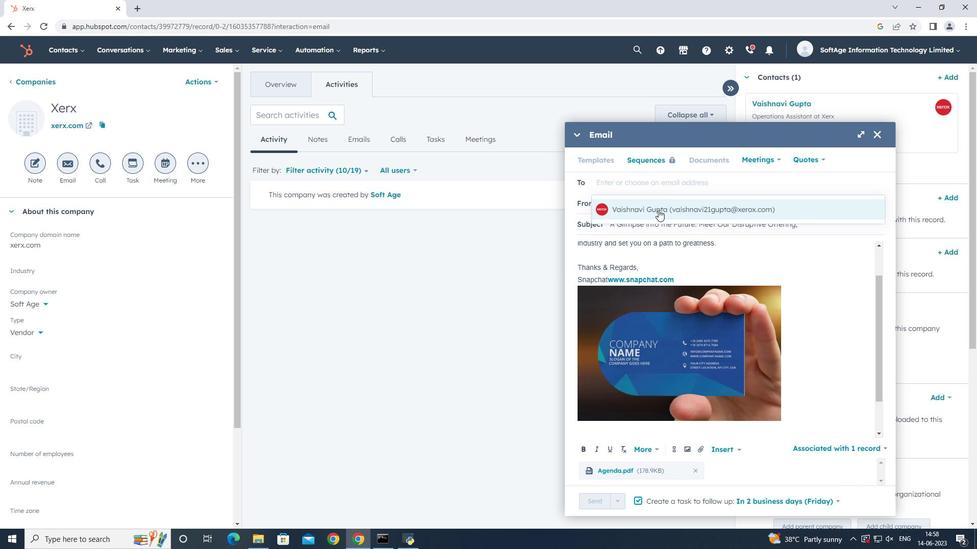 
Action: Mouse moved to (600, 497)
Screenshot: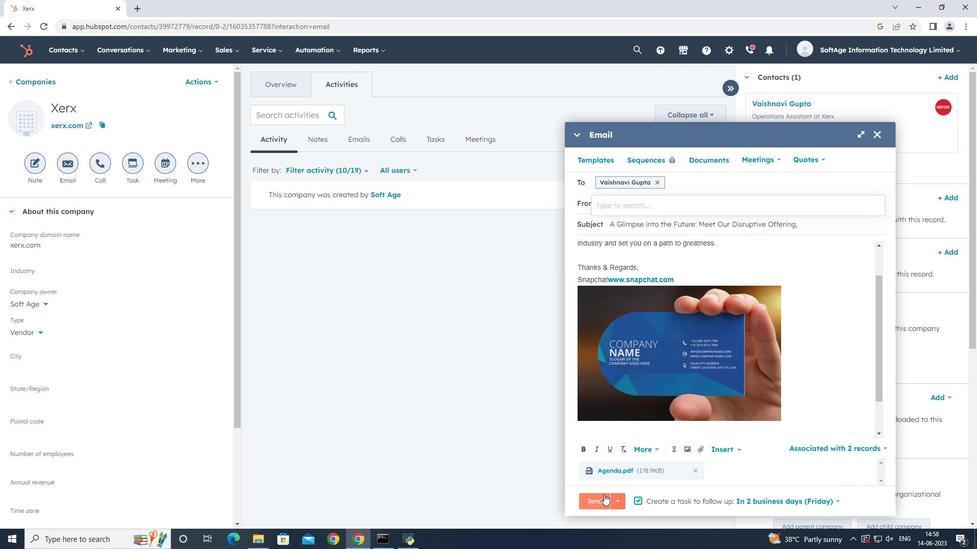 
Action: Mouse pressed left at (600, 497)
Screenshot: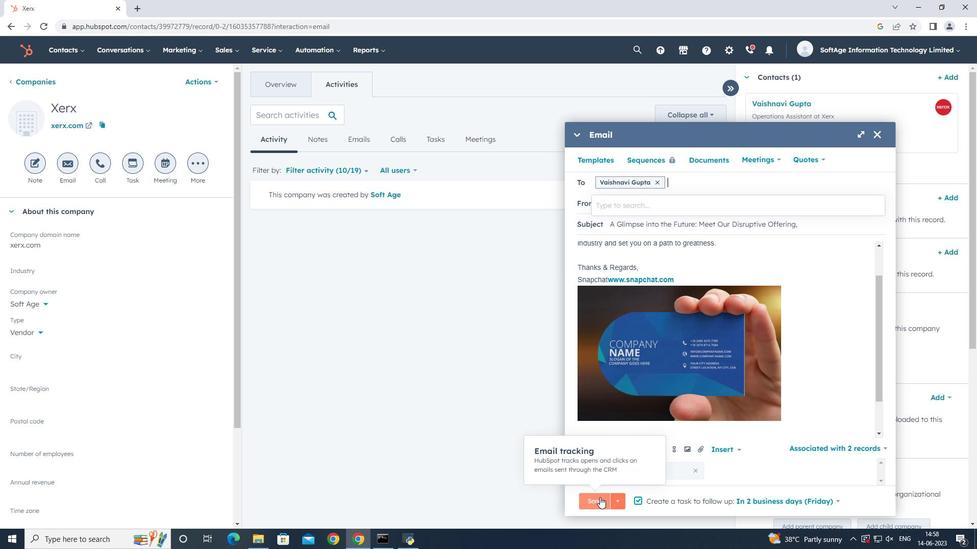
Action: Mouse moved to (284, 85)
Screenshot: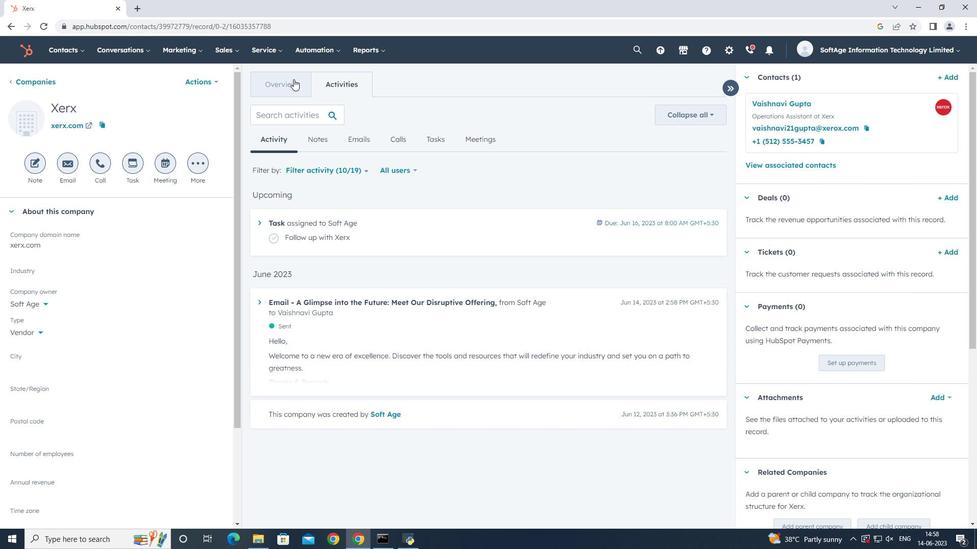 
Action: Mouse pressed left at (284, 85)
Screenshot: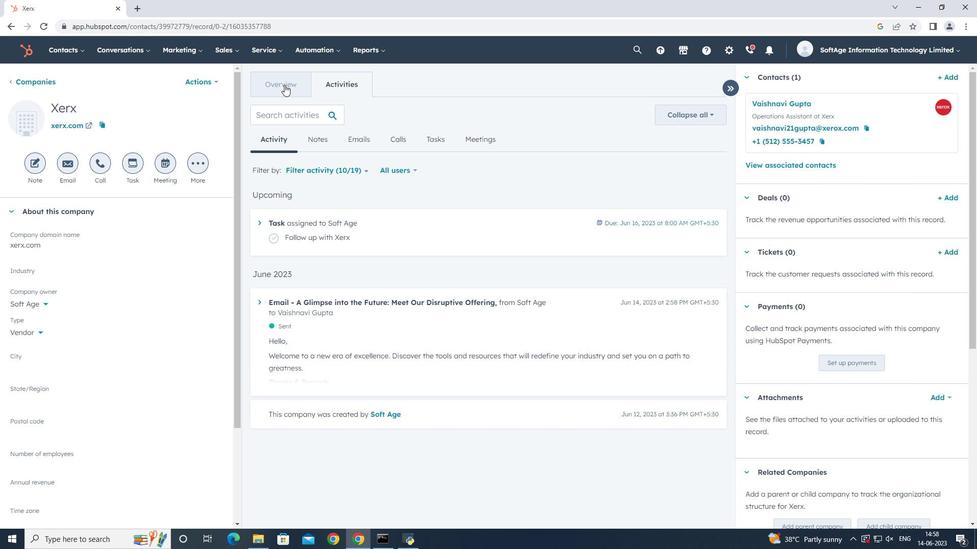 
Action: Mouse moved to (519, 315)
Screenshot: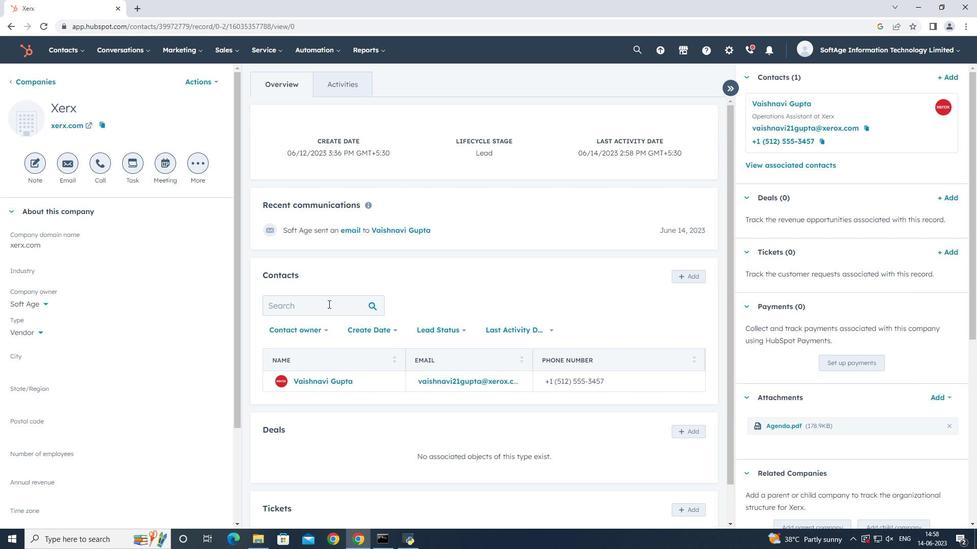
